 Task: Change the page order to over, then down.
Action: Mouse moved to (60, 101)
Screenshot: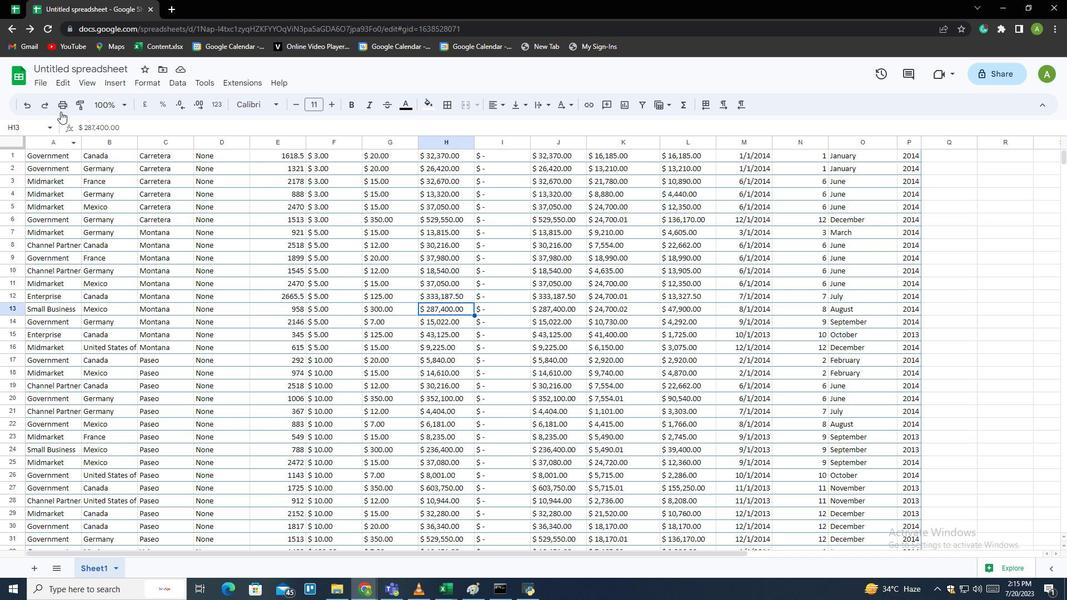 
Action: Mouse pressed left at (60, 101)
Screenshot: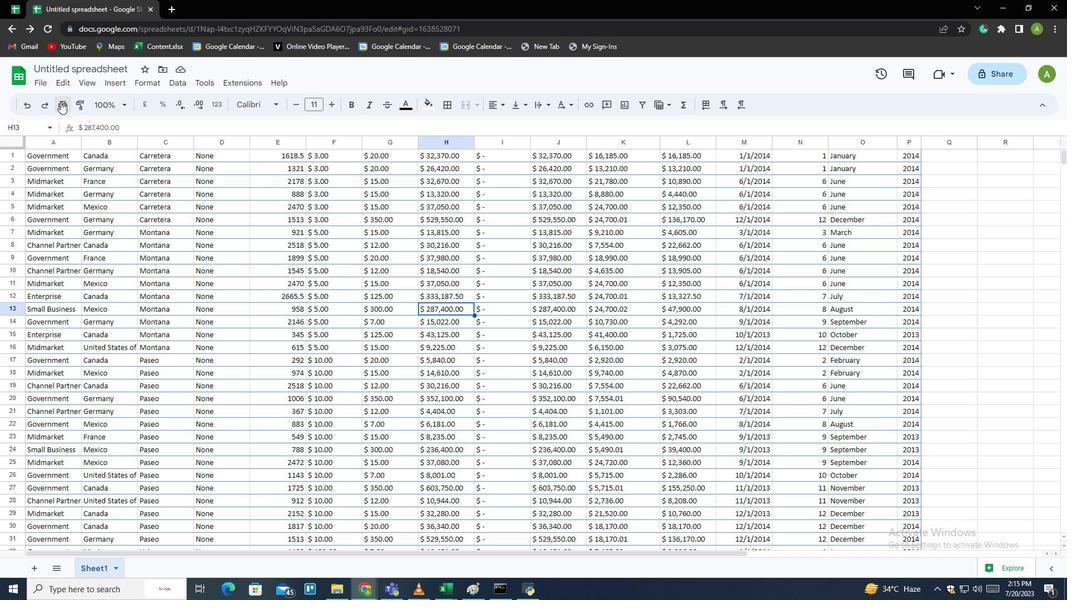 
Action: Mouse moved to (942, 358)
Screenshot: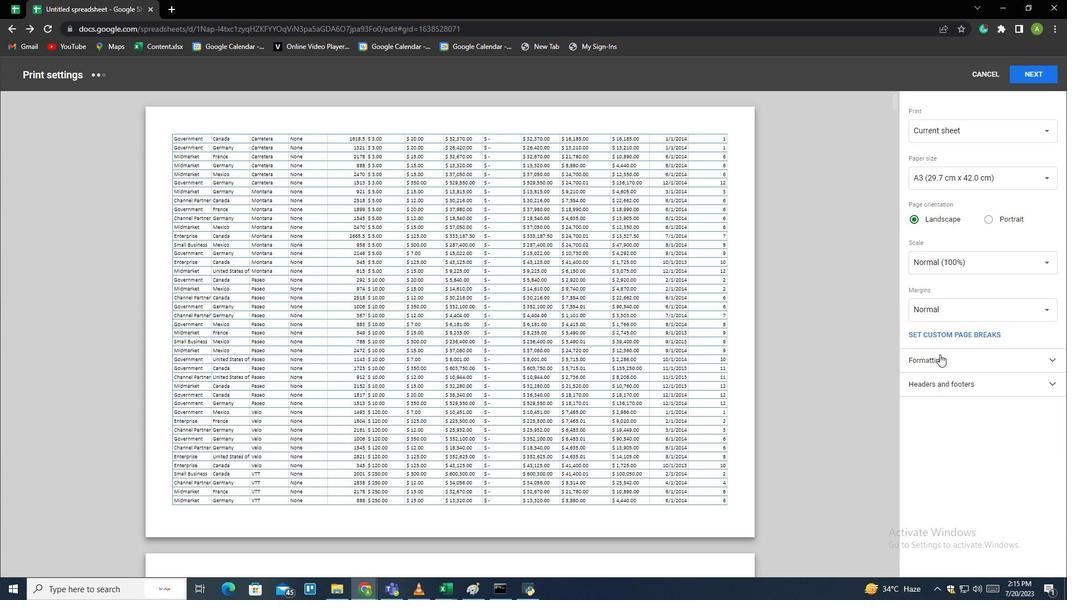 
Action: Mouse pressed left at (942, 358)
Screenshot: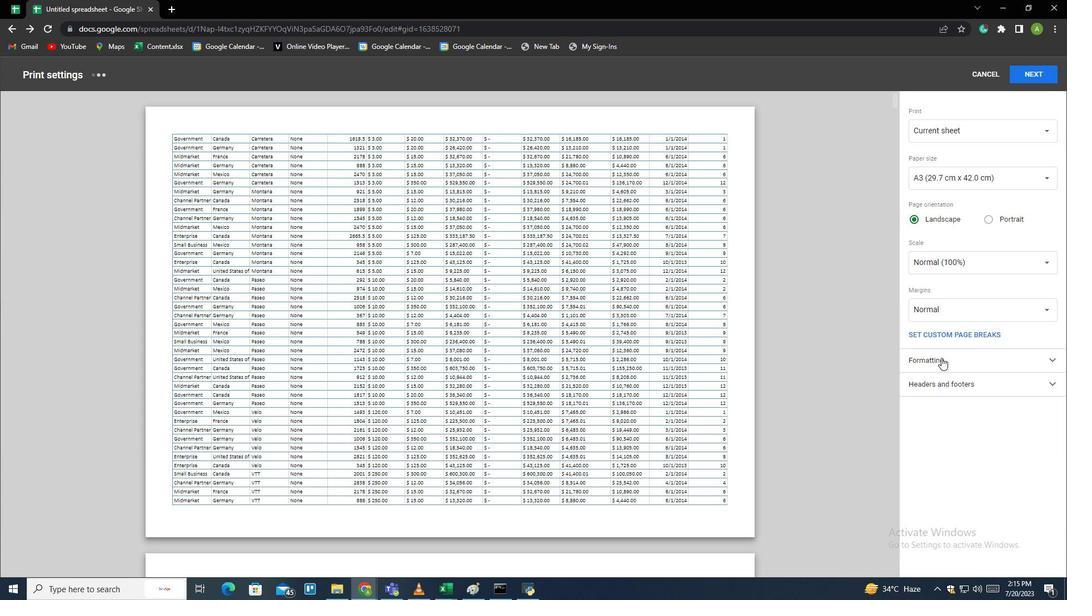 
Action: Mouse moved to (953, 443)
Screenshot: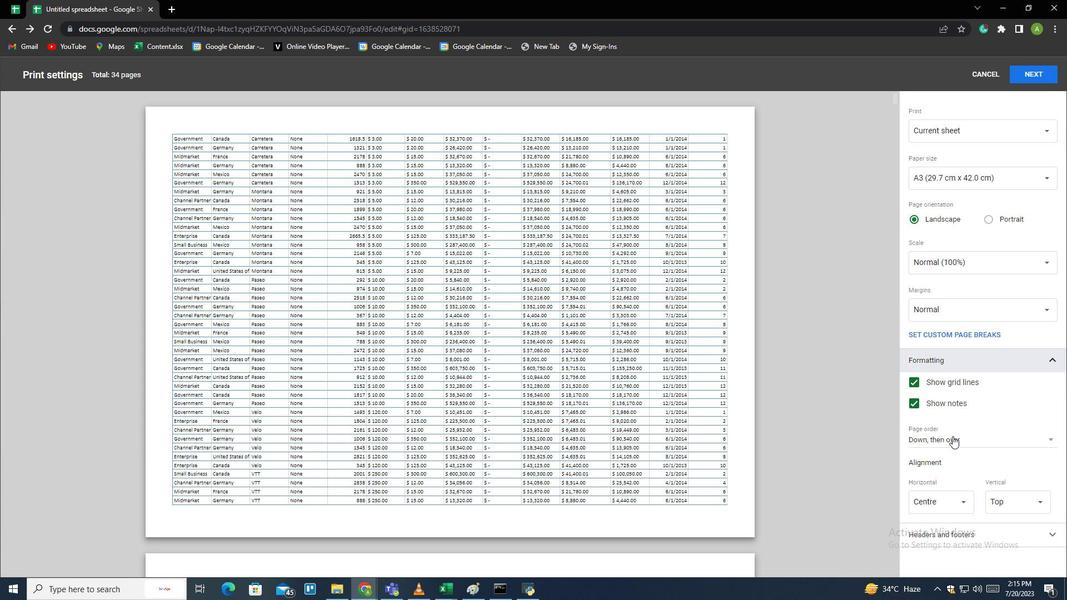 
Action: Mouse pressed left at (953, 443)
Screenshot: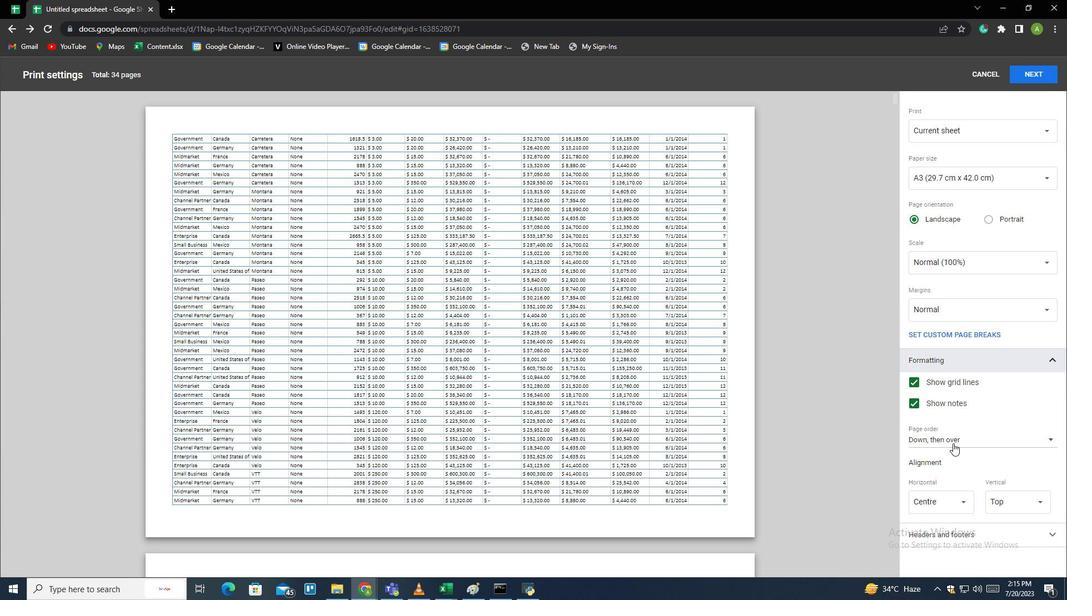 
Action: Mouse moved to (955, 459)
Screenshot: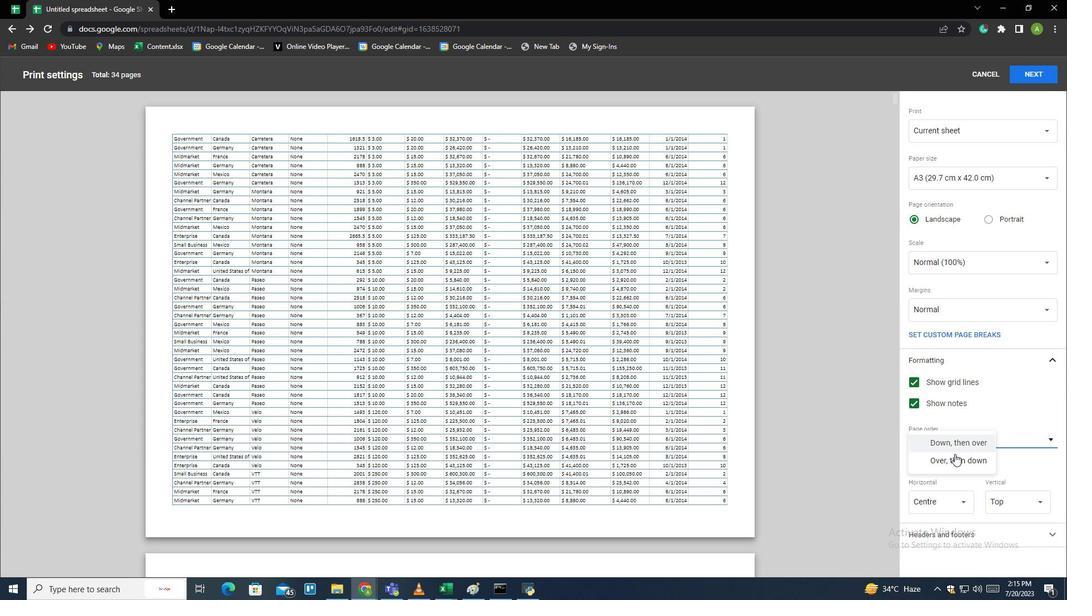 
Action: Mouse pressed left at (955, 459)
Screenshot: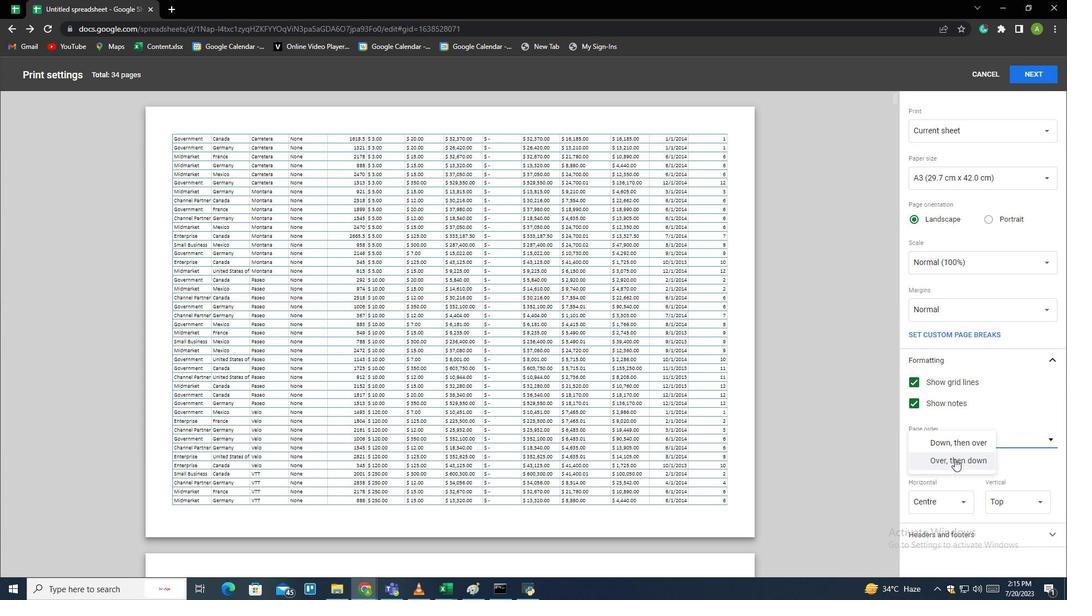 
Action: Mouse moved to (440, 293)
Screenshot: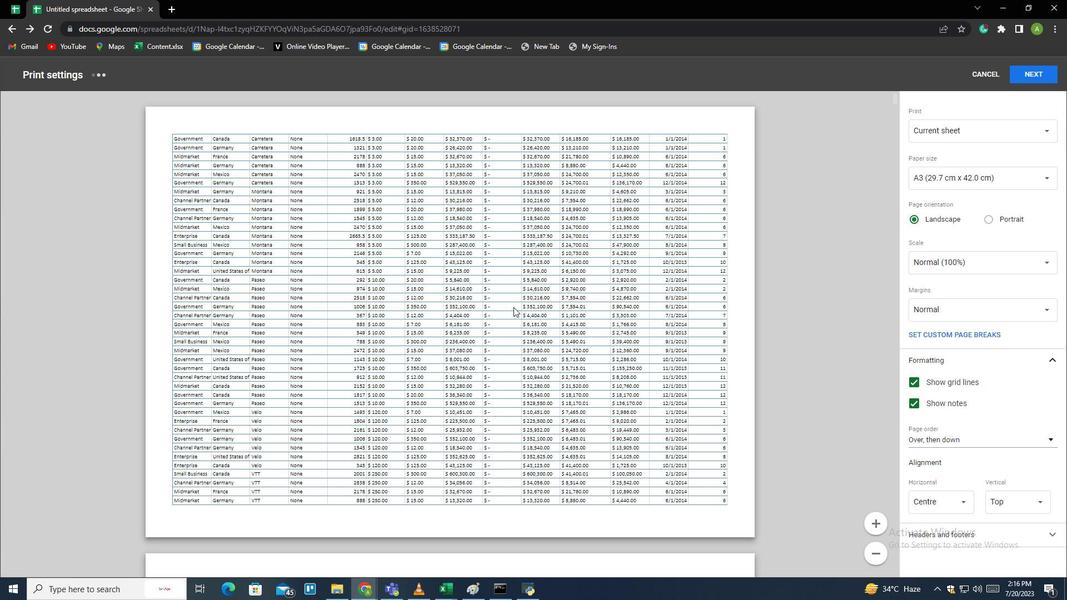 
